 Task: In the sheet Budget Analysis ToolFont size of heading  18 Font style of dataoswald 'Font size of data '9 Alignment of headline & dataAlign center.   Fill color in heading, Red Font color of dataIn the sheet  Budget Management Templatebook
Action: Mouse moved to (108, 50)
Screenshot: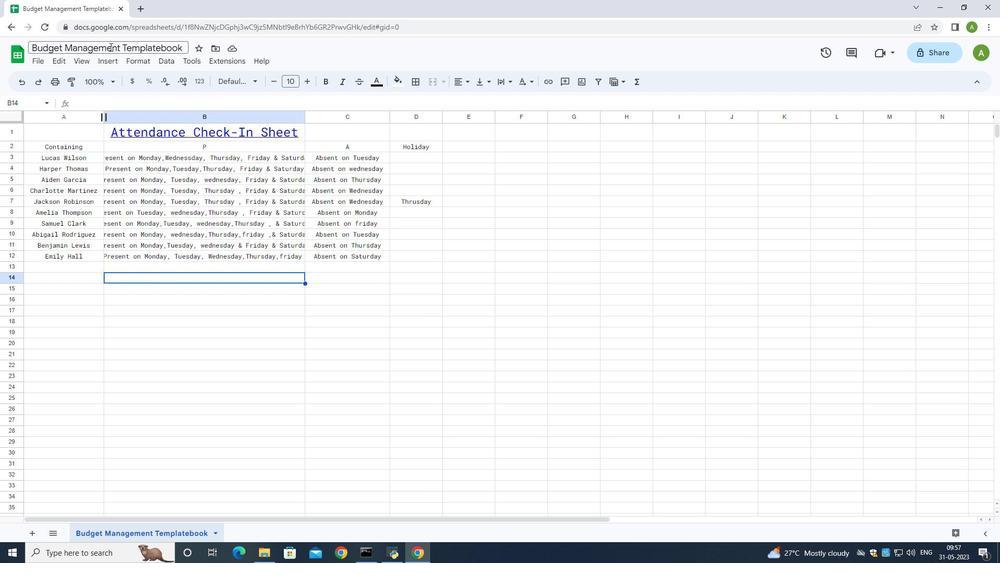 
Action: Mouse pressed left at (108, 50)
Screenshot: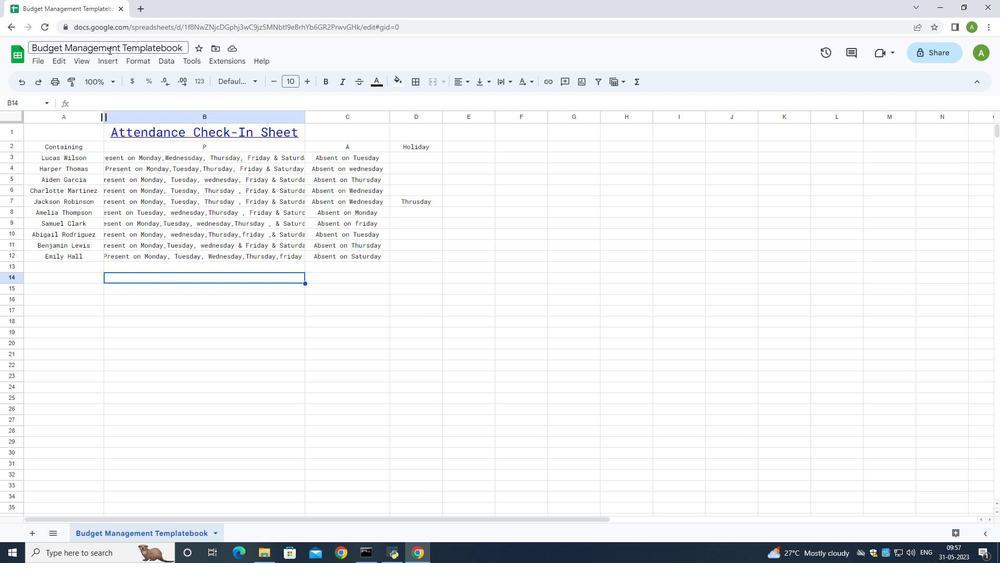 
Action: Mouse pressed left at (108, 50)
Screenshot: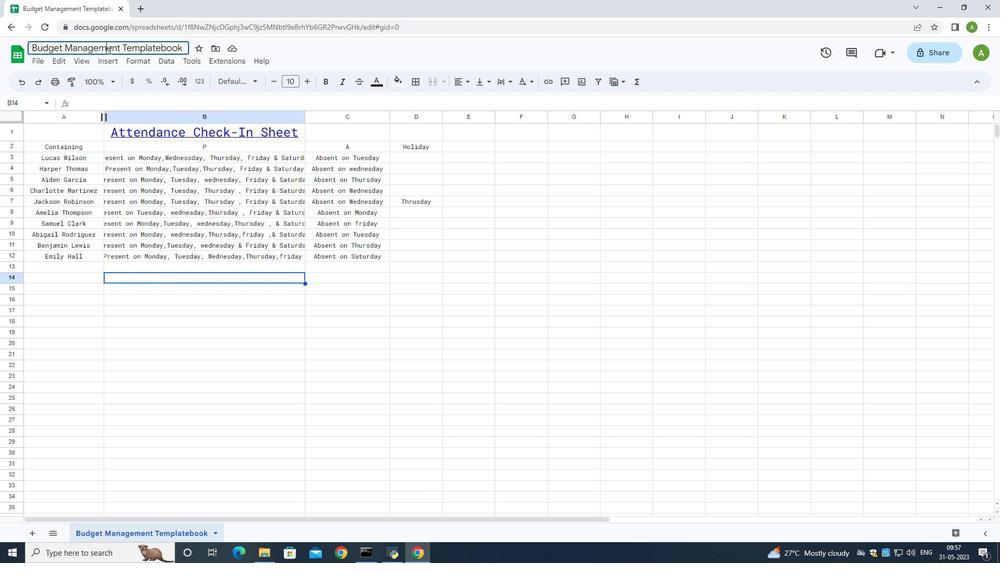 
Action: Mouse moved to (64, 48)
Screenshot: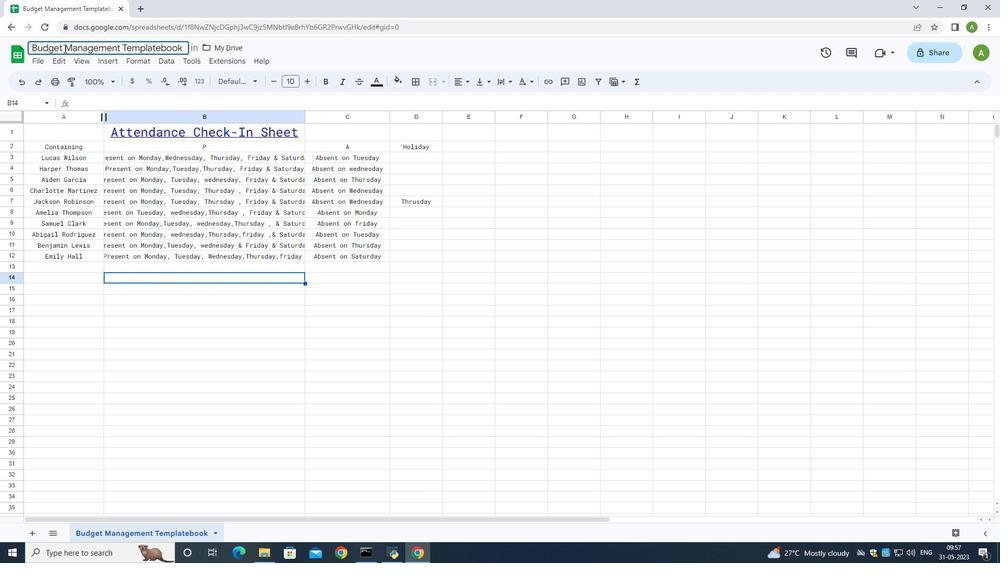 
Action: Mouse pressed left at (64, 48)
Screenshot: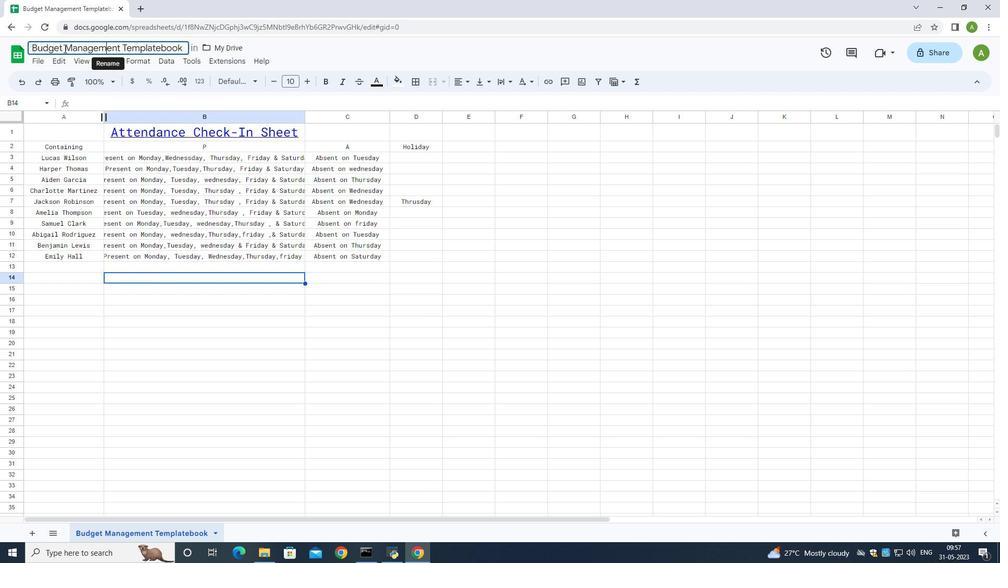 
Action: Mouse moved to (187, 47)
Screenshot: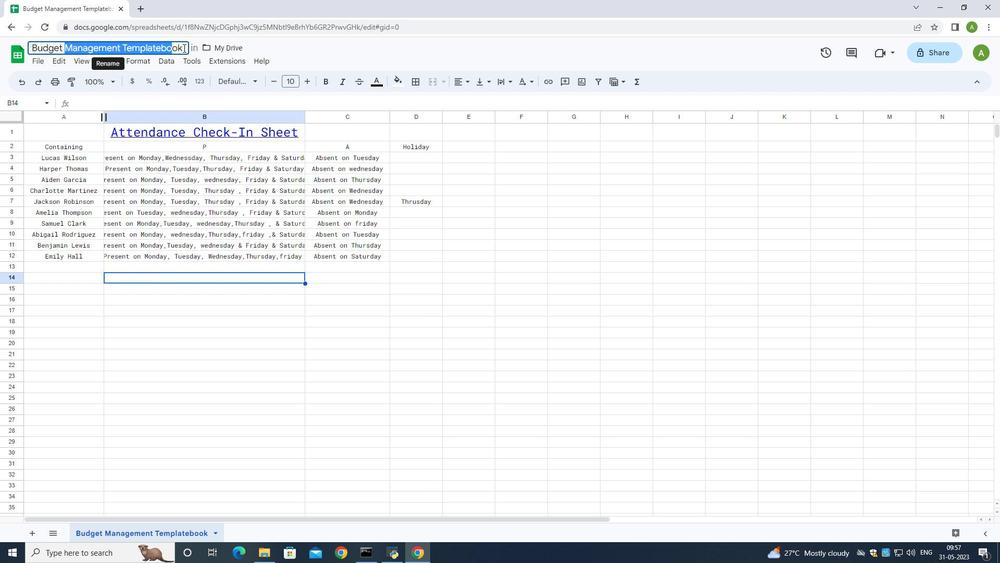 
Action: Key pressed <Key.backspace><Key.shift><Key.shift><Key.shift><Key.shift><Key.shift><Key.shift><Key.shift><Key.shift><Key.shift><Key.shift><Key.shift>Analysis<Key.space><Key.shift>Tool
Screenshot: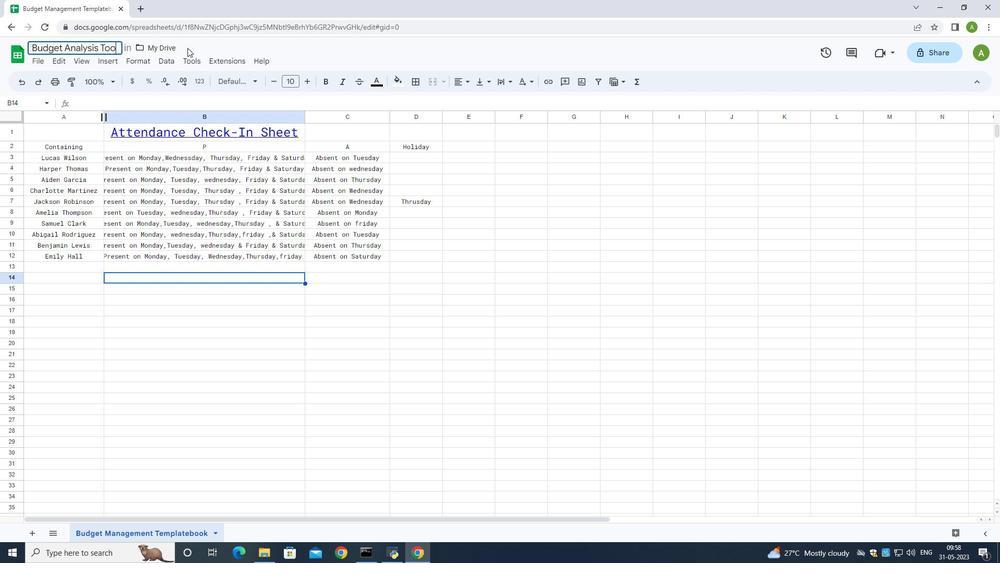 
Action: Mouse moved to (202, 70)
Screenshot: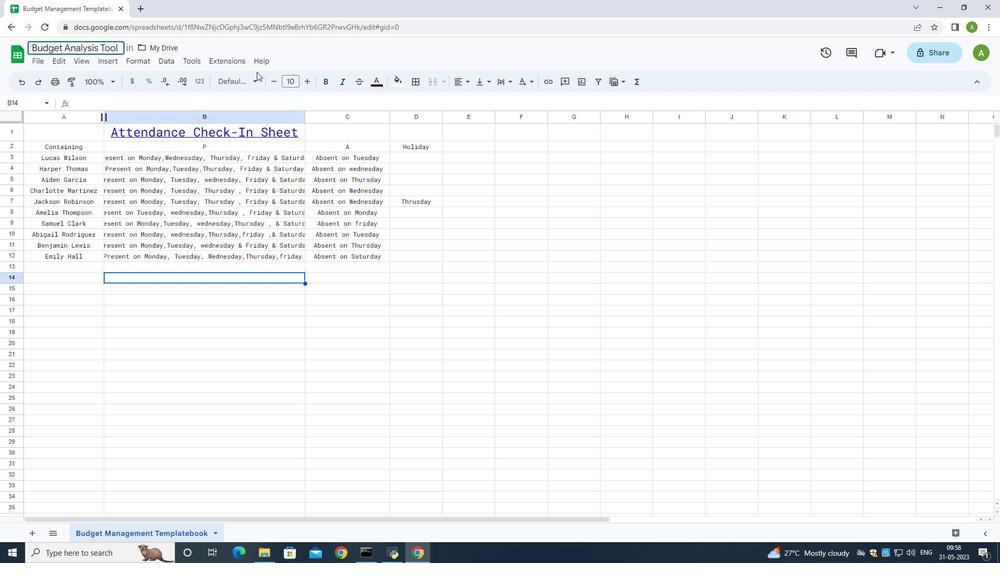 
Action: Key pressed <Key.enter>
Screenshot: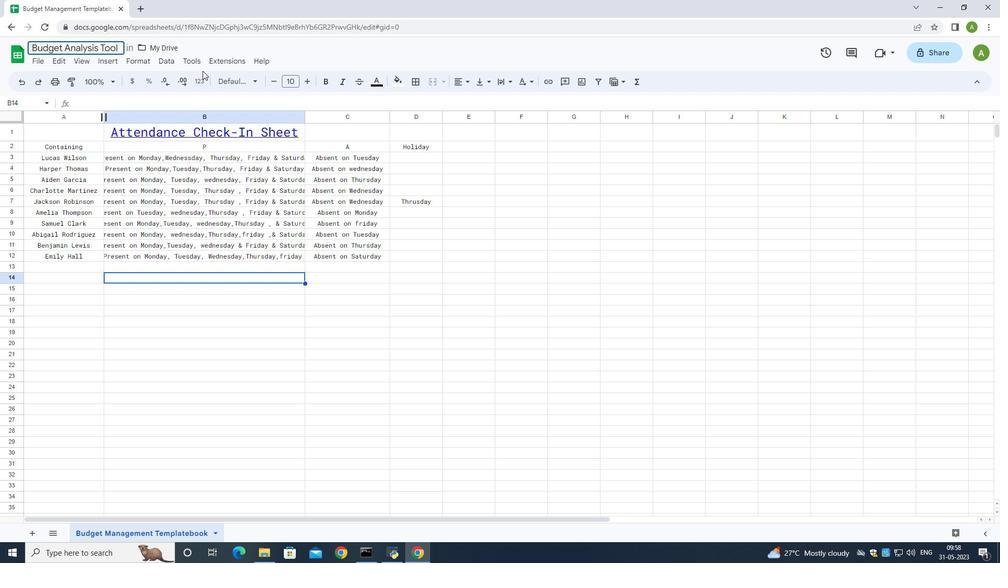 
Action: Mouse moved to (171, 132)
Screenshot: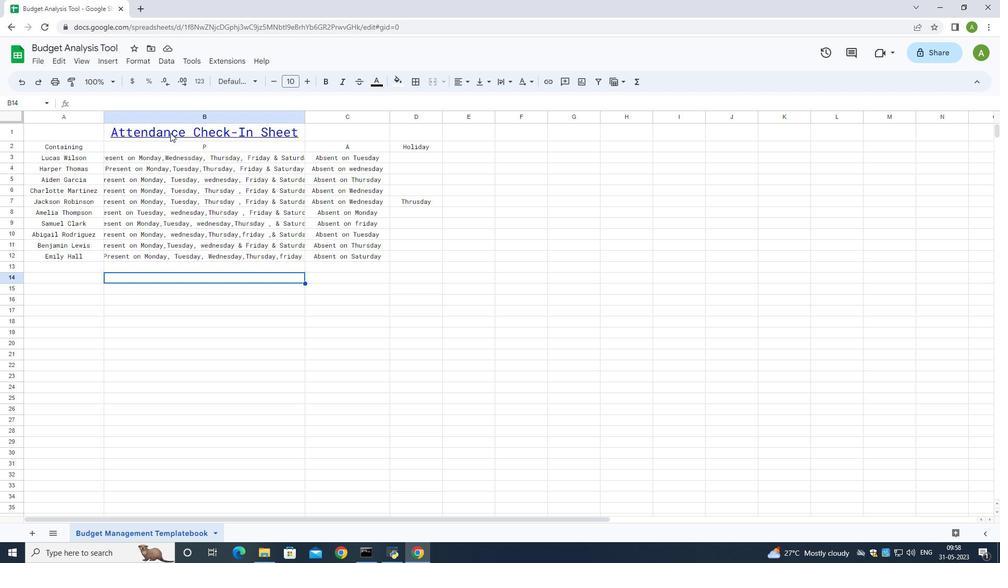 
Action: Mouse pressed left at (171, 132)
Screenshot: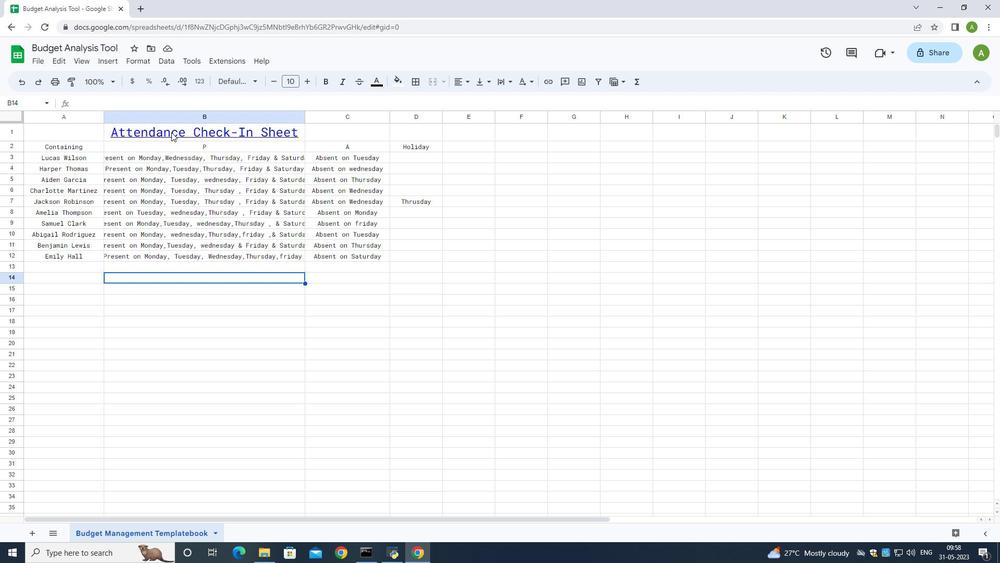 
Action: Mouse pressed left at (171, 132)
Screenshot: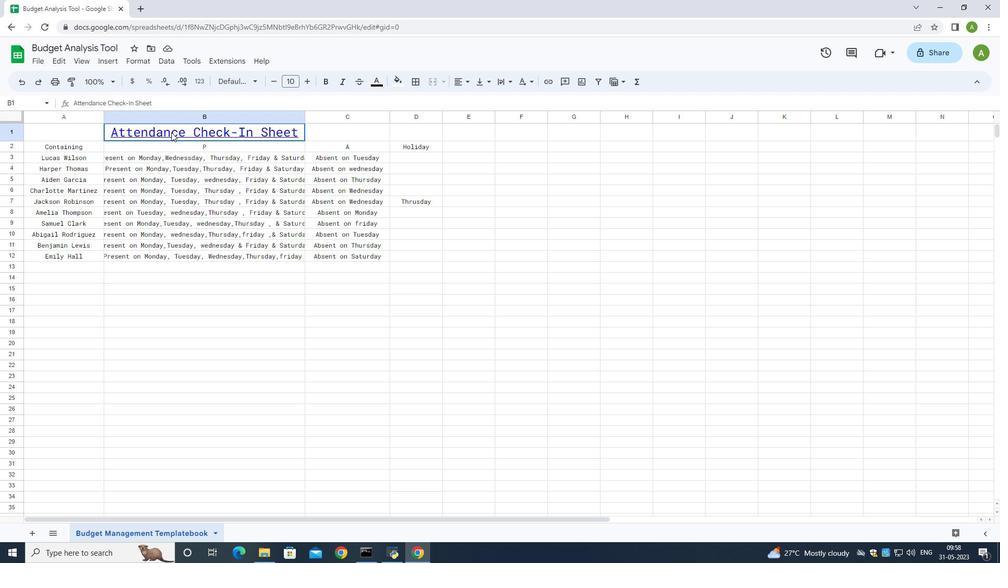 
Action: Mouse moved to (42, 144)
Screenshot: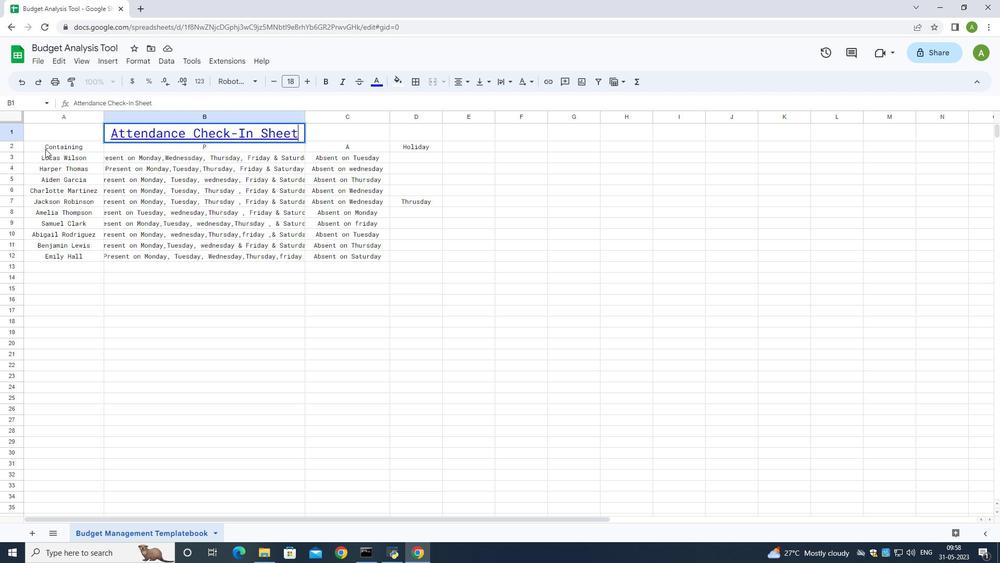 
Action: Mouse pressed left at (42, 144)
Screenshot: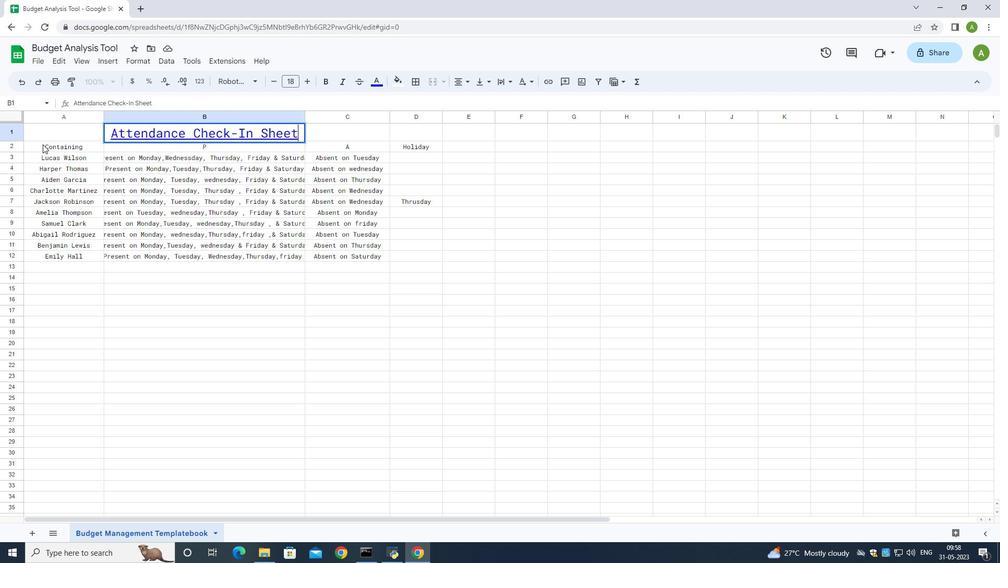
Action: Mouse moved to (297, 269)
Screenshot: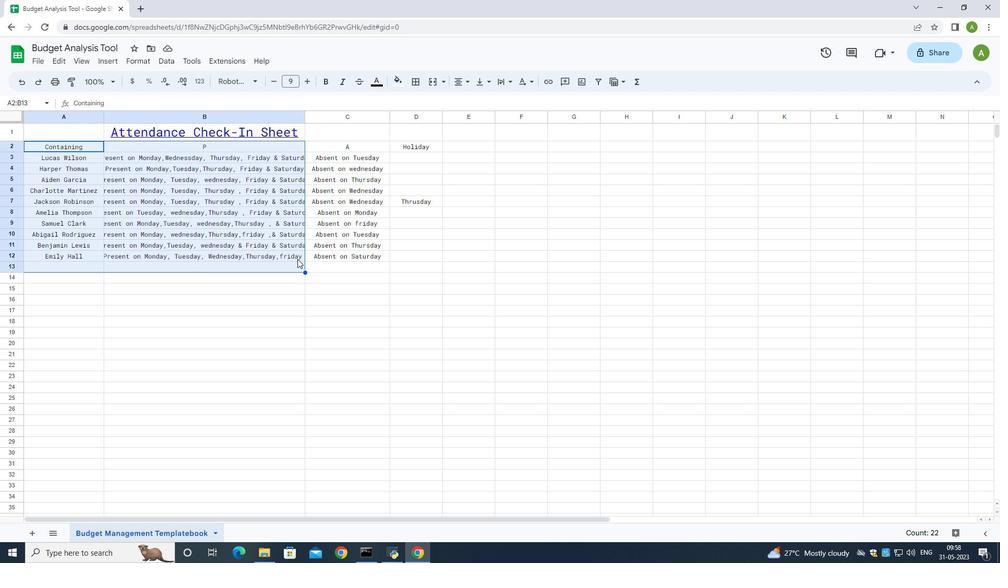 
Action: Mouse pressed left at (297, 269)
Screenshot: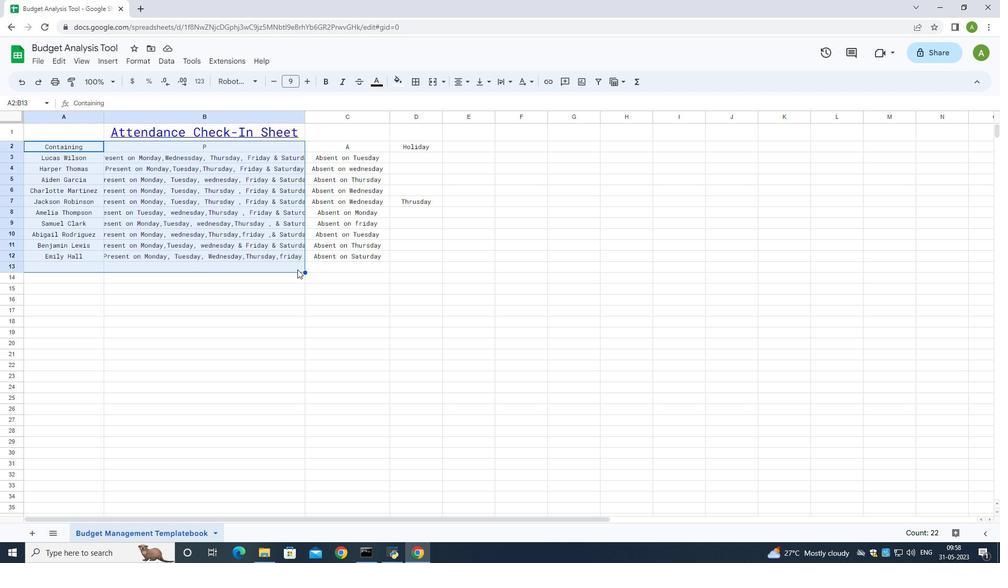 
Action: Mouse moved to (36, 143)
Screenshot: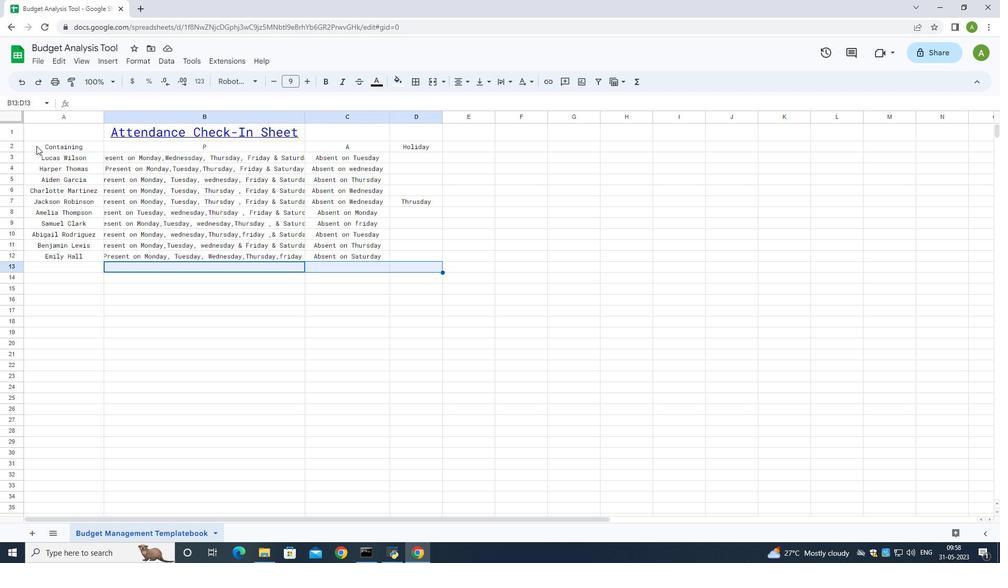 
Action: Mouse pressed left at (36, 143)
Screenshot: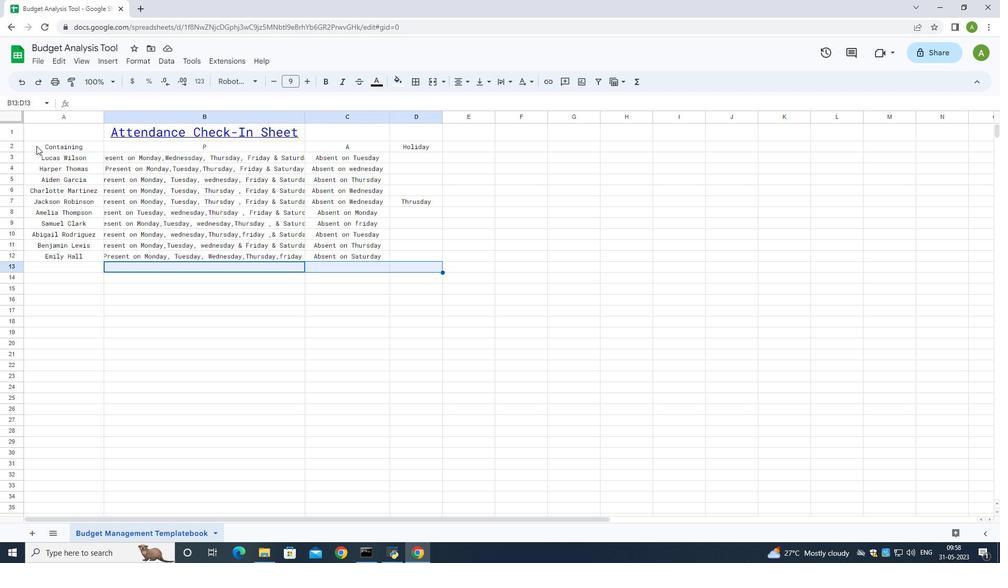 
Action: Mouse moved to (456, 79)
Screenshot: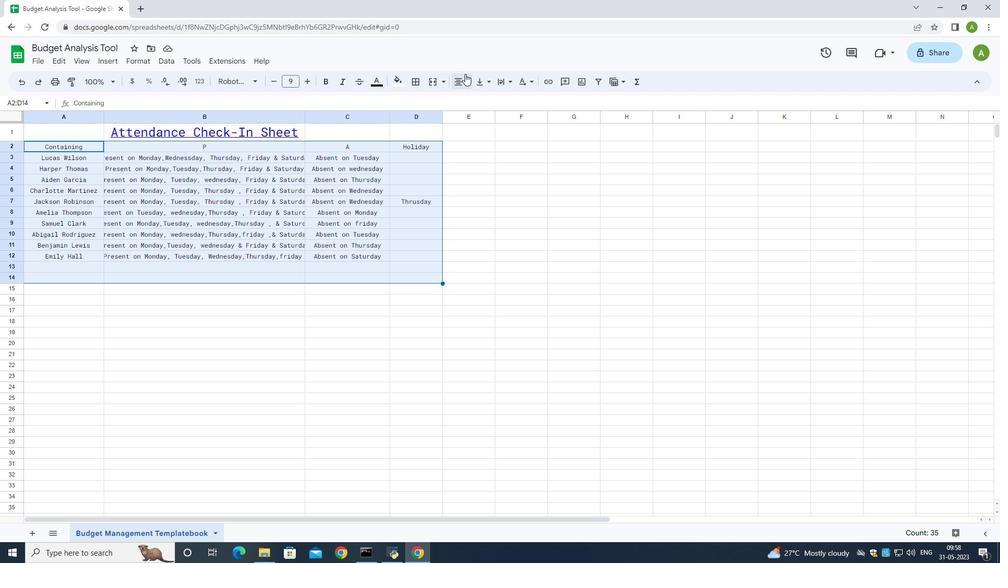 
Action: Mouse pressed left at (456, 79)
Screenshot: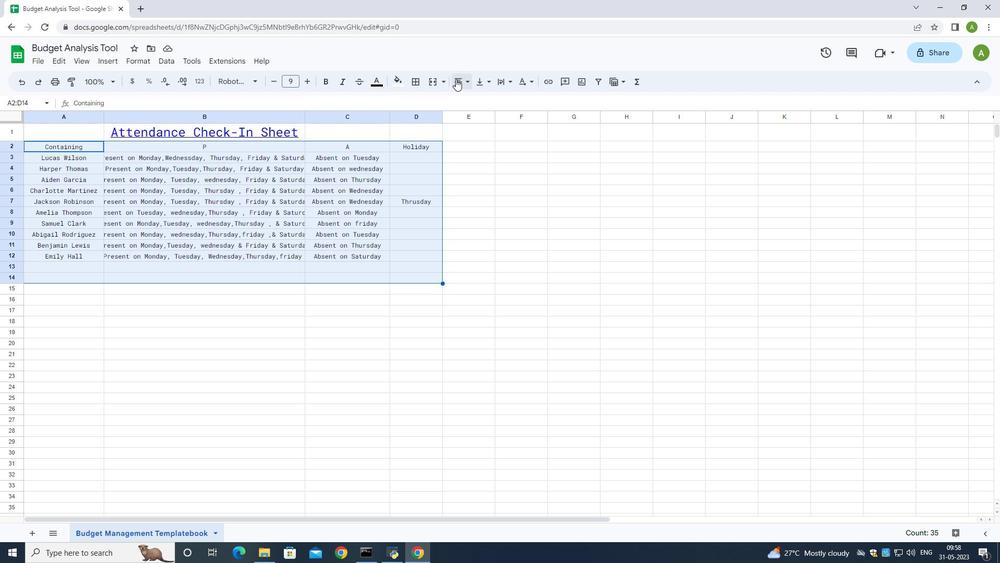 
Action: Mouse moved to (481, 101)
Screenshot: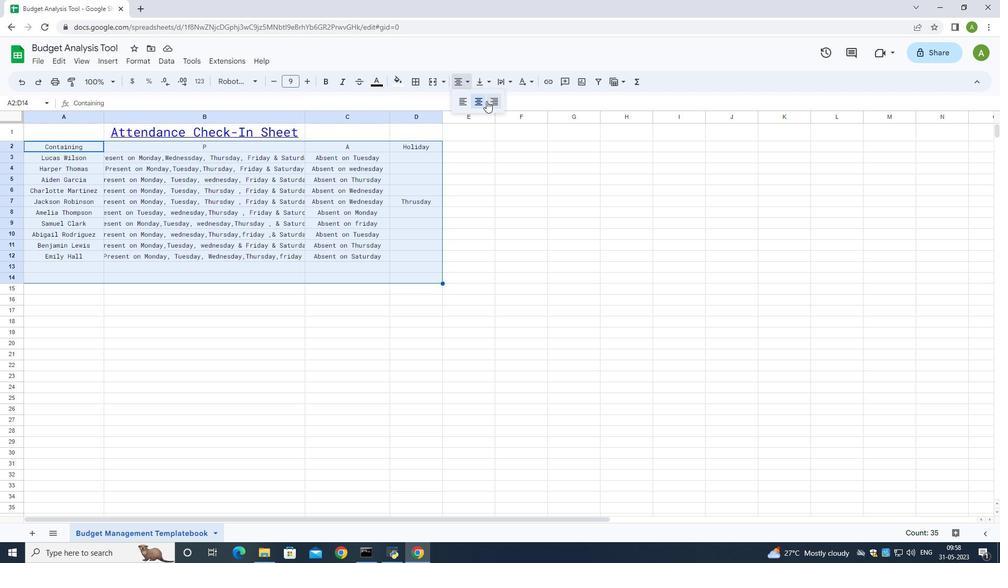 
Action: Mouse pressed left at (481, 101)
Screenshot: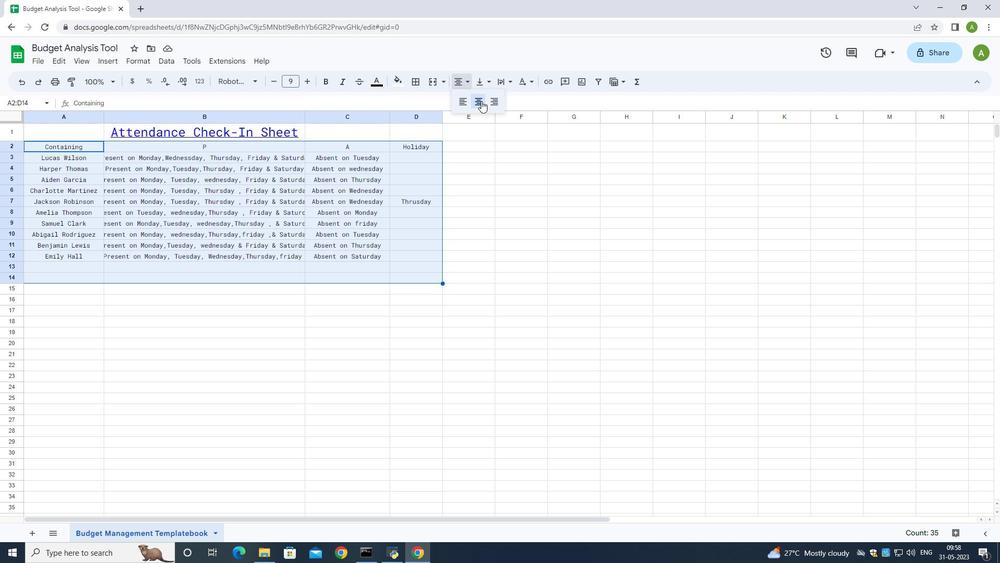 
Action: Mouse moved to (40, 129)
Screenshot: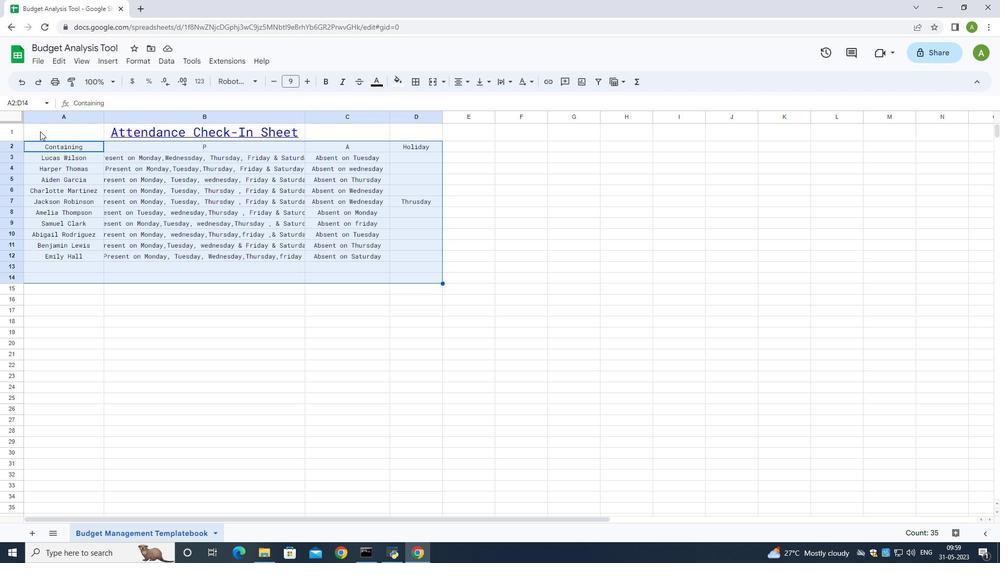 
Action: Mouse pressed left at (40, 129)
Screenshot: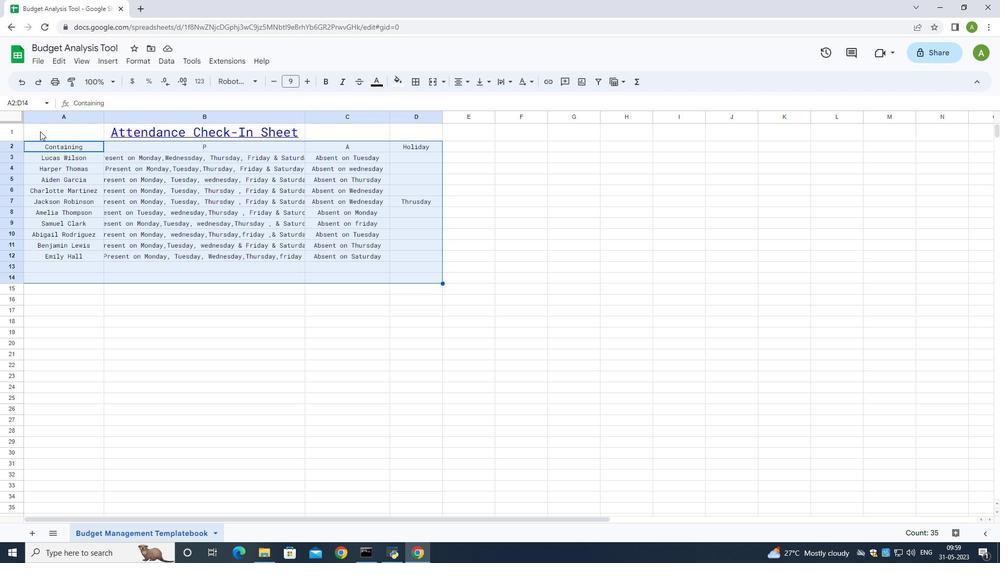 
Action: Mouse moved to (52, 152)
Screenshot: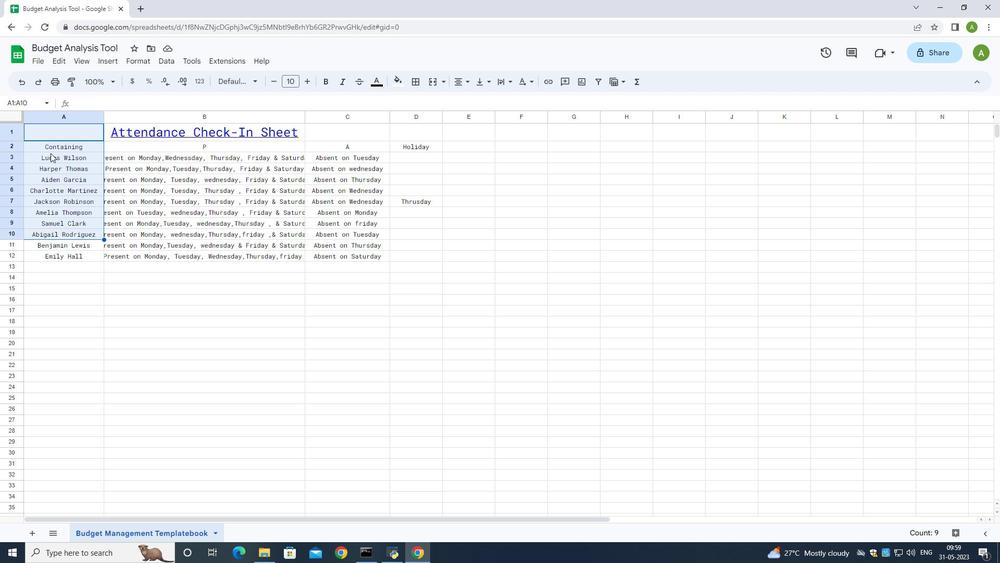 
Action: Mouse pressed left at (52, 152)
Screenshot: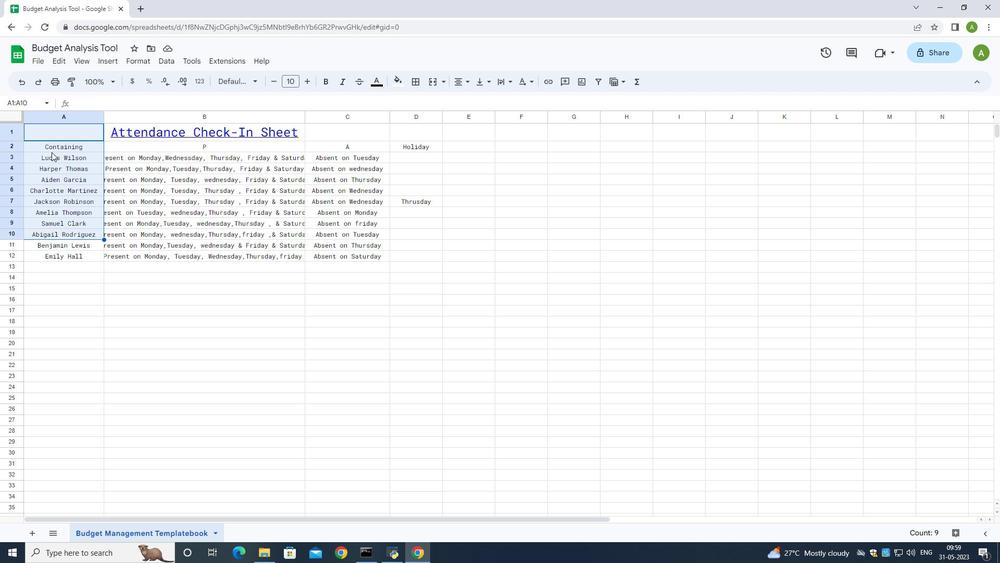 
Action: Mouse moved to (37, 141)
Screenshot: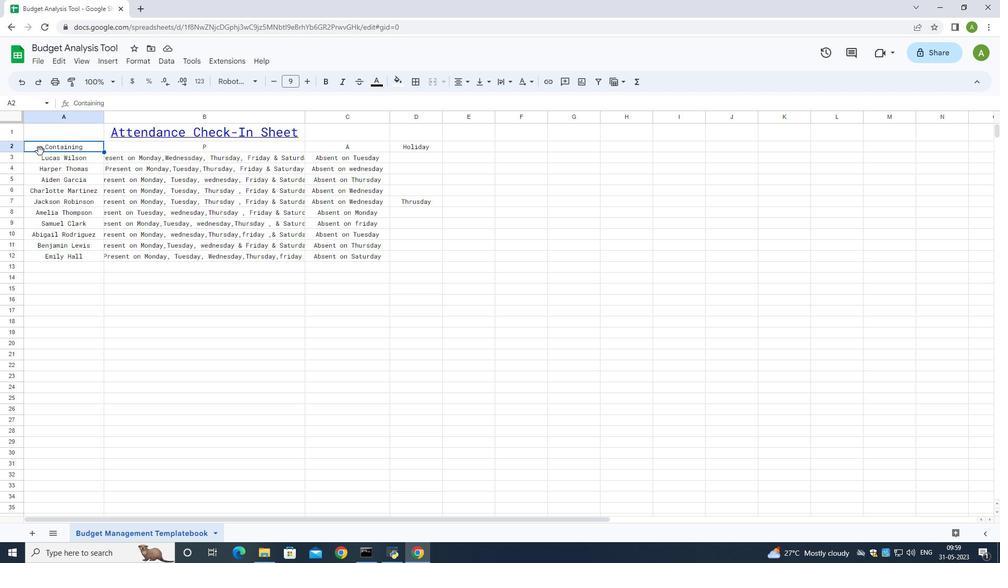 
Action: Mouse pressed left at (37, 141)
Screenshot: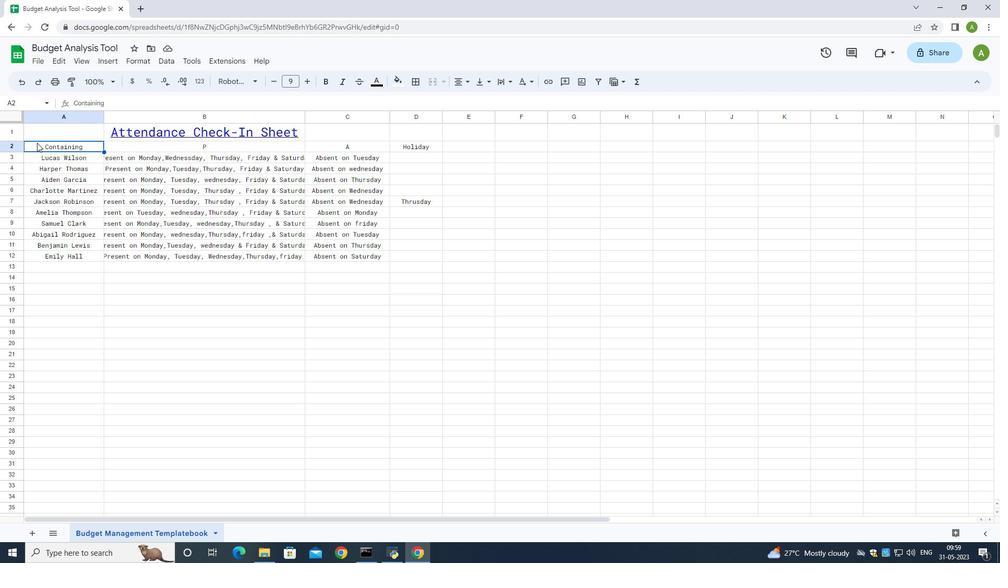 
Action: Mouse moved to (382, 86)
Screenshot: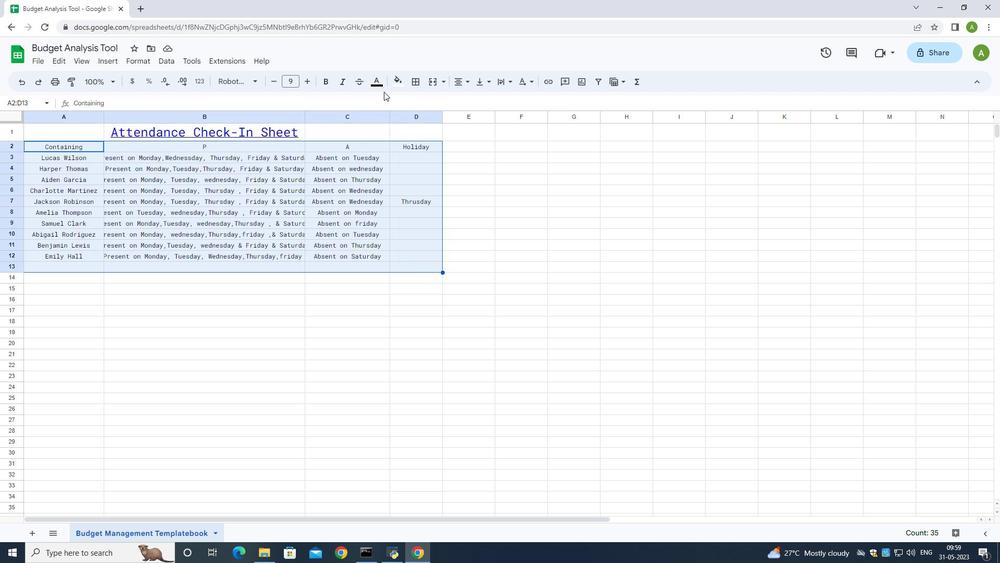 
Action: Mouse pressed left at (382, 86)
Screenshot: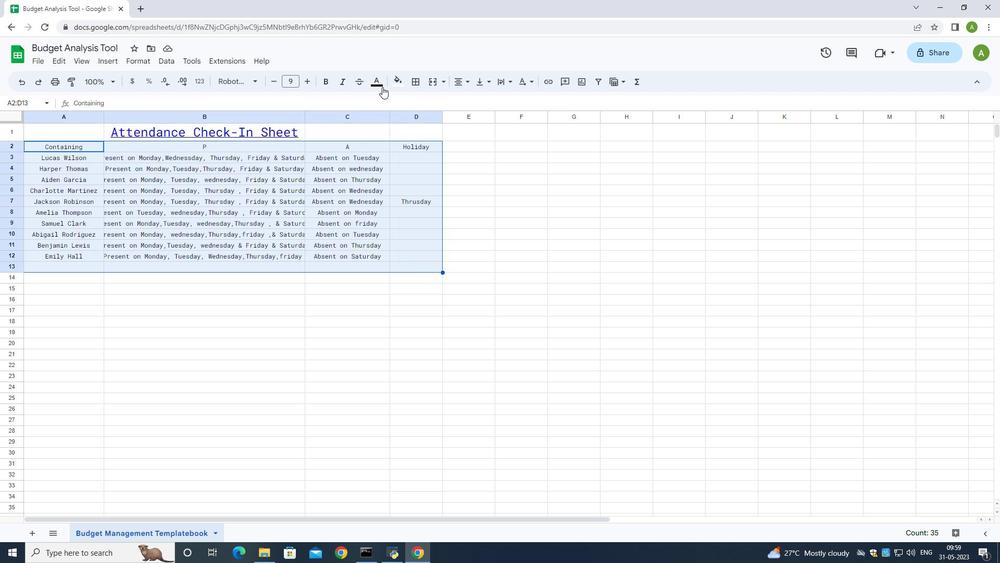 
Action: Mouse moved to (392, 129)
Screenshot: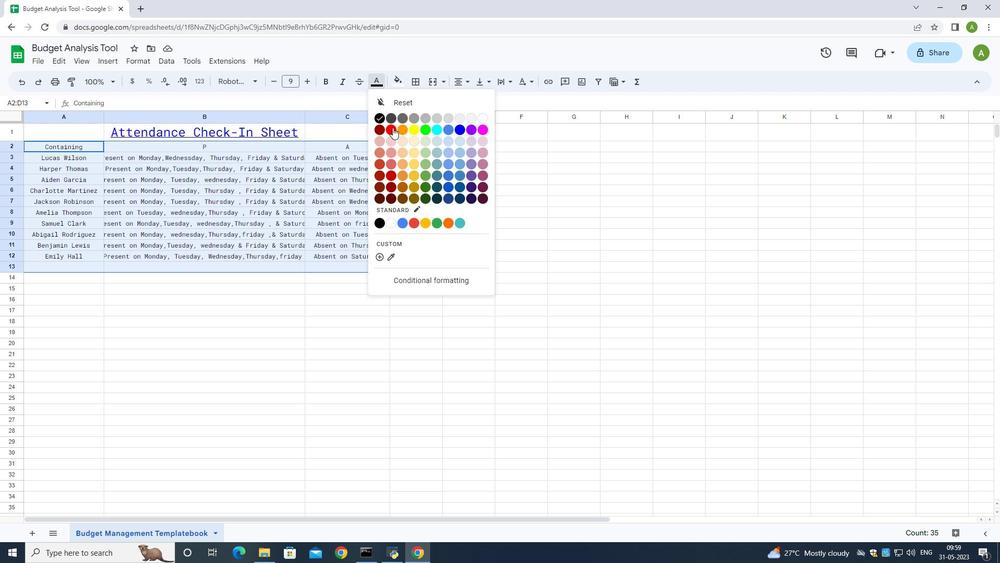 
Action: Mouse pressed left at (392, 129)
Screenshot: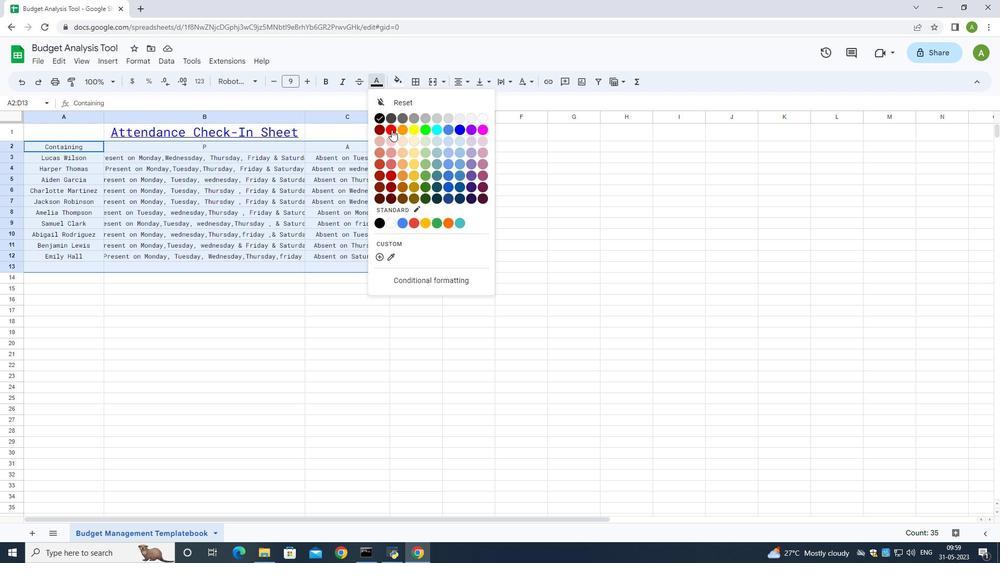 
Action: Mouse moved to (94, 43)
Screenshot: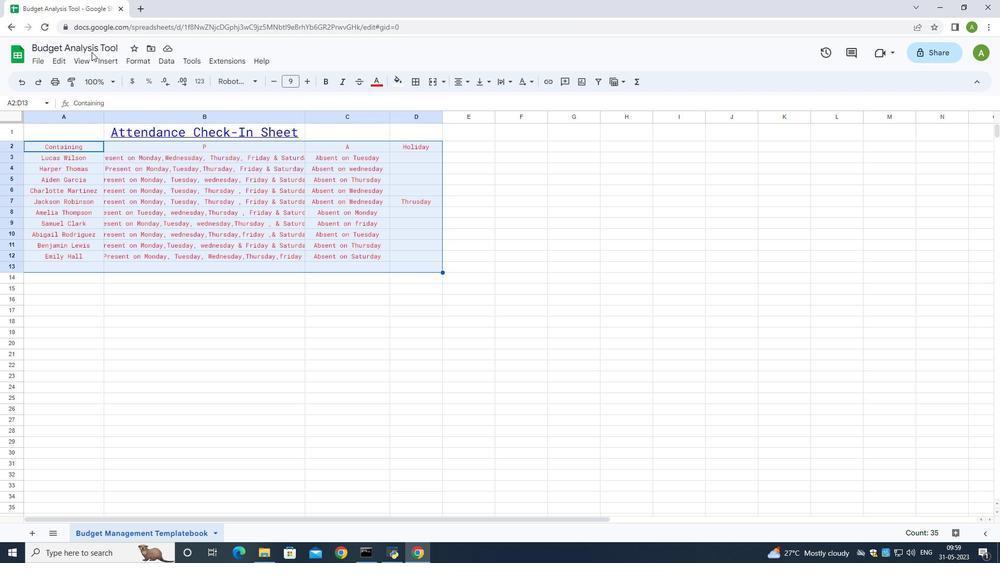 
Action: Mouse pressed left at (94, 43)
Screenshot: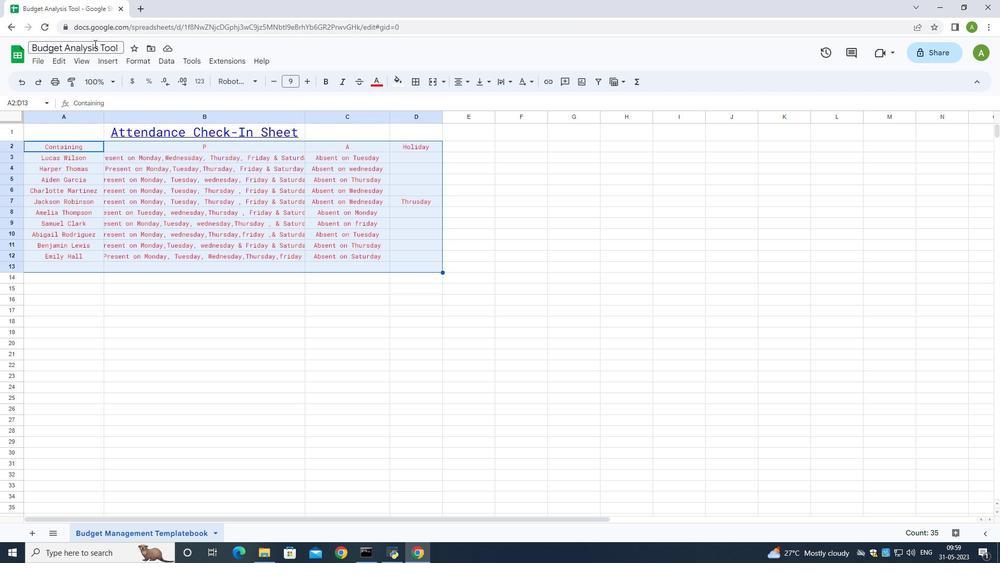 
Action: Key pressed ctrl+Z<'\x1a'><'\x1a'><'\x1a'><'\x1a'><'\x1a'><'\x1a'><'\x1a'><'\x1a'><'\x1a'><'\x1a'><'\x1a'><'\x1a'><'\x1a'>
Screenshot: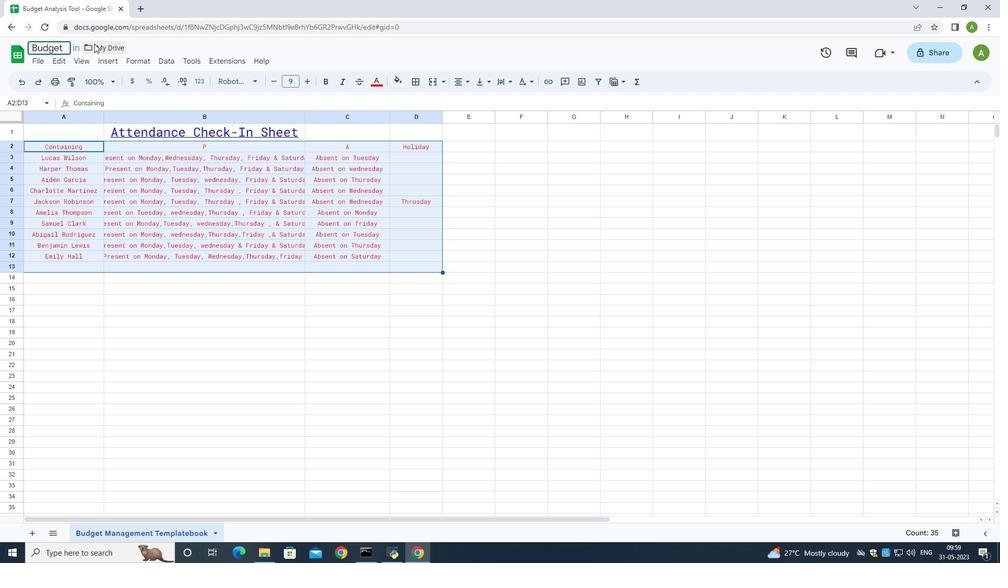 
Action: Mouse moved to (117, 530)
Screenshot: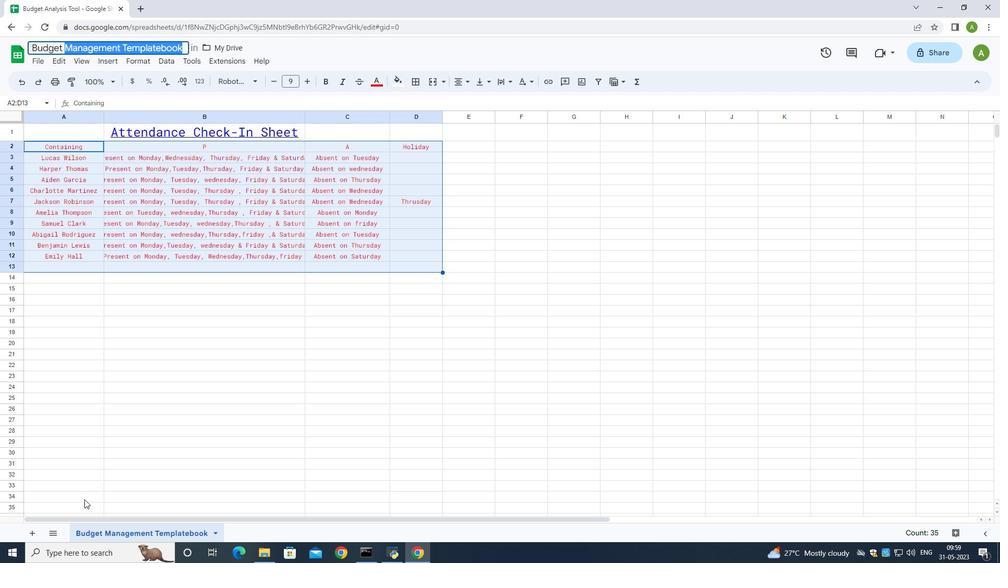 
Action: Mouse pressed left at (117, 530)
Screenshot: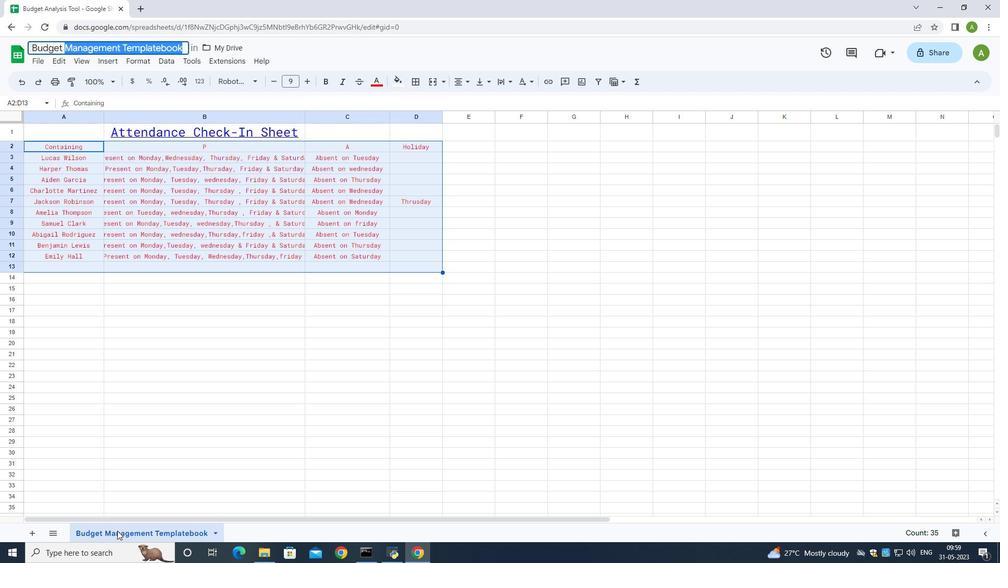 
Action: Mouse pressed left at (117, 530)
Screenshot: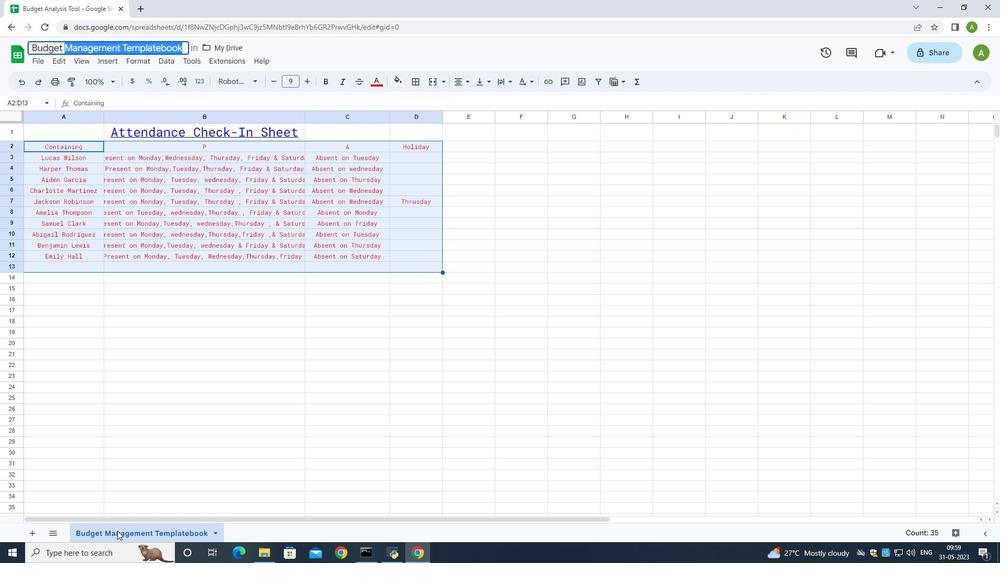 
Action: Mouse moved to (162, 538)
Screenshot: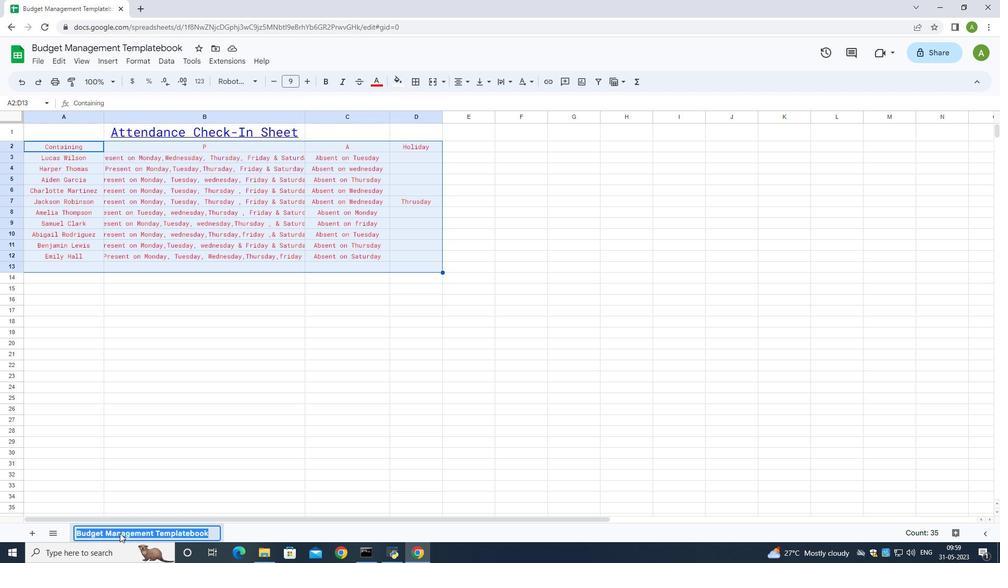 
Action: Key pressed <Key.backspace><Key.shift>Budget<Key.space><Key.shift>Analysis<Key.space><Key.shift>Tool
Screenshot: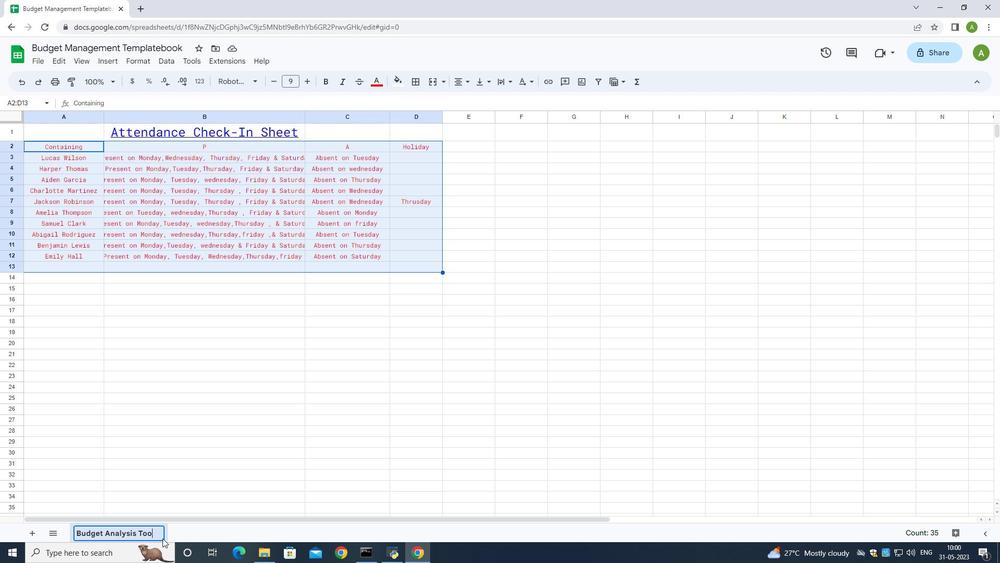 
Action: Mouse moved to (196, 219)
Screenshot: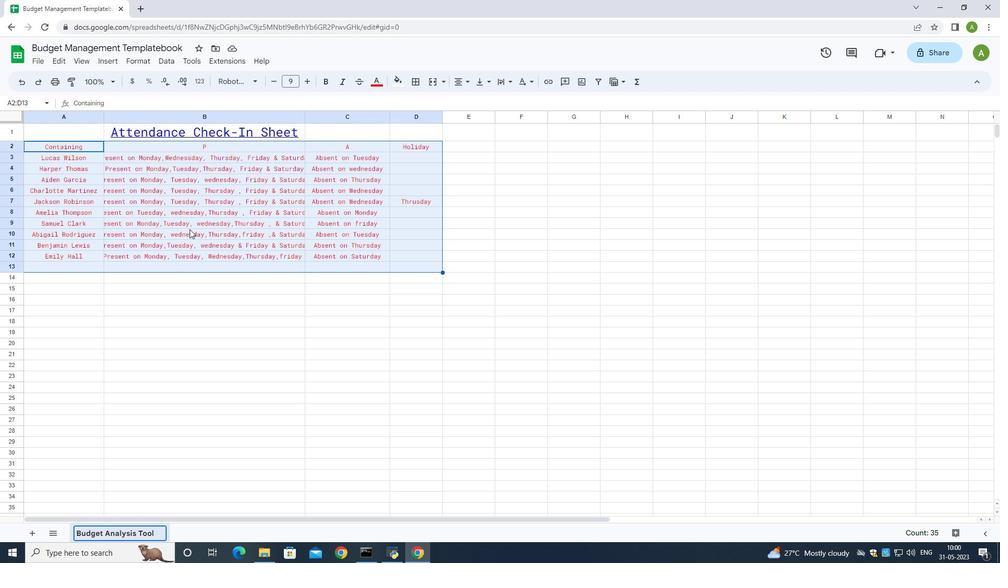 
Action: Mouse scrolled (196, 219) with delta (0, 0)
Screenshot: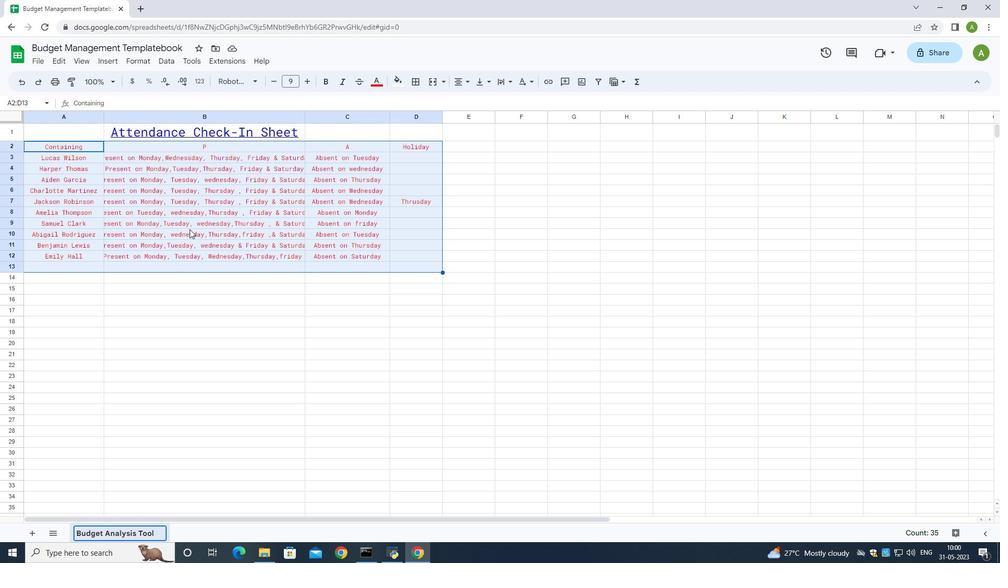 
Action: Mouse moved to (197, 219)
Screenshot: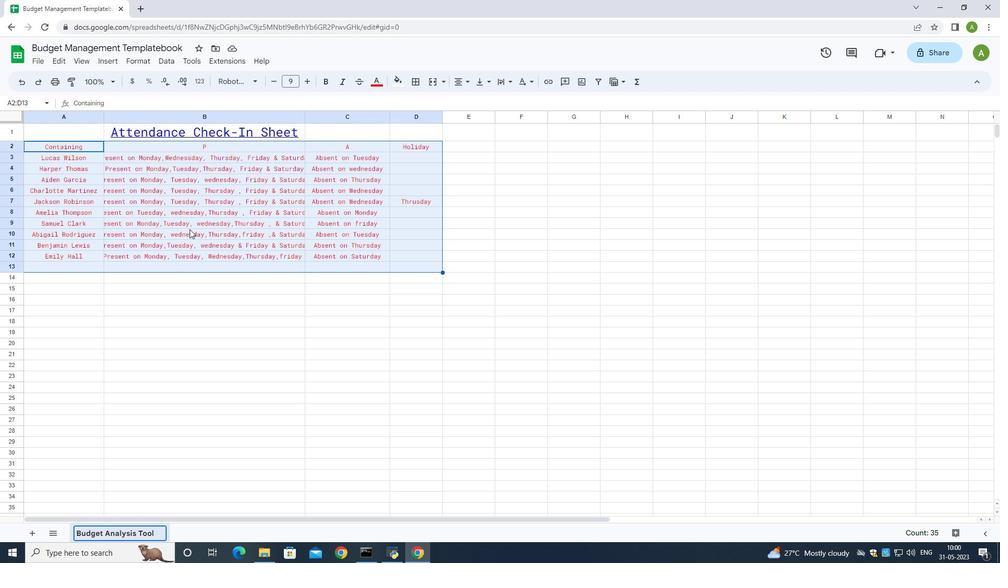 
Action: Mouse scrolled (197, 218) with delta (0, 0)
Screenshot: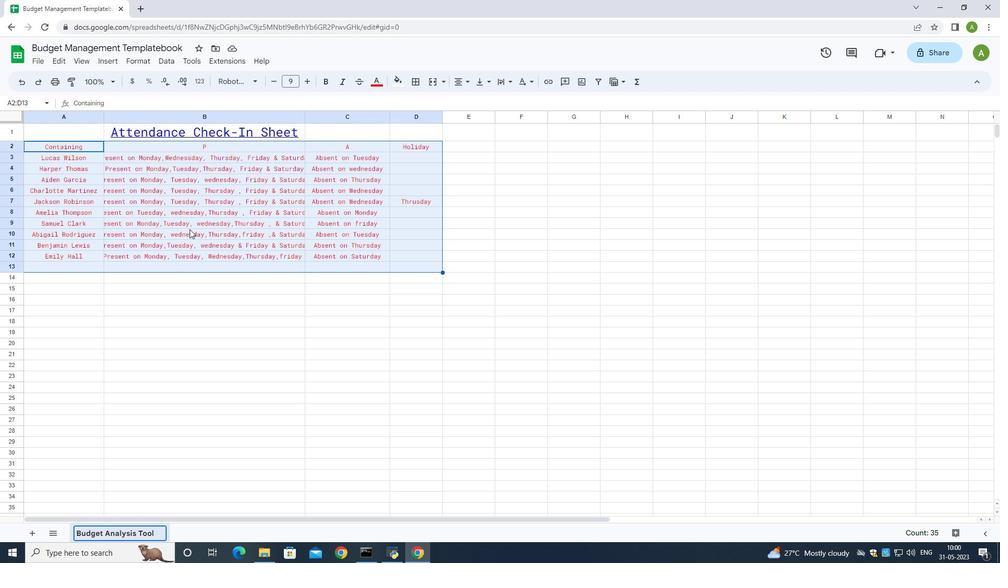 
Action: Mouse scrolled (197, 218) with delta (0, 0)
Screenshot: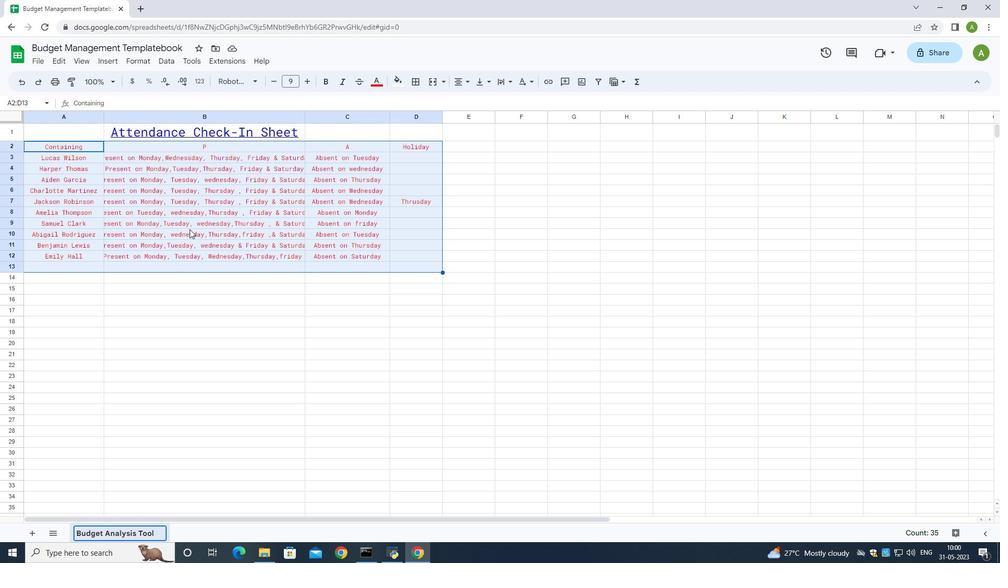 
Action: Mouse moved to (206, 242)
Screenshot: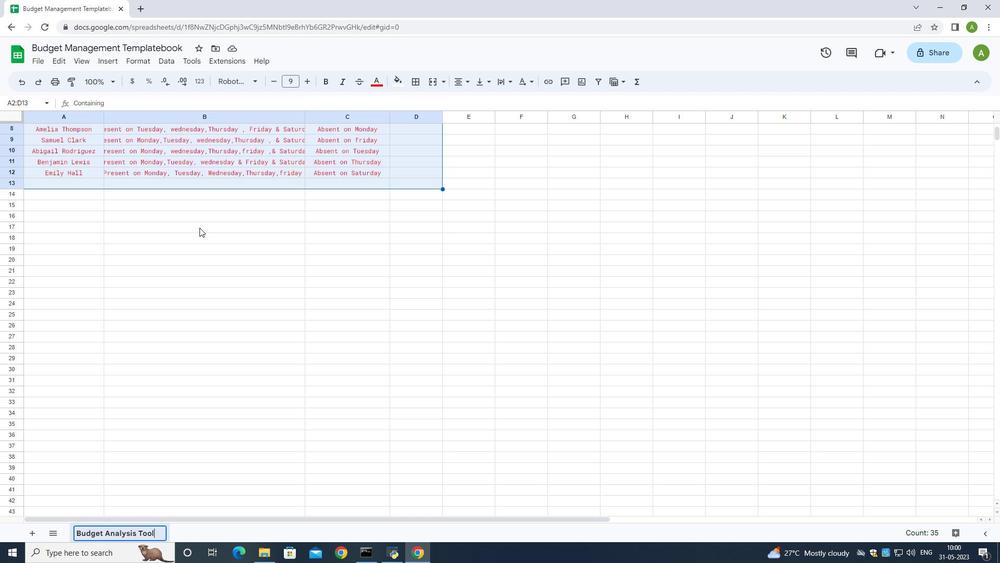 
Action: Mouse scrolled (206, 242) with delta (0, 0)
Screenshot: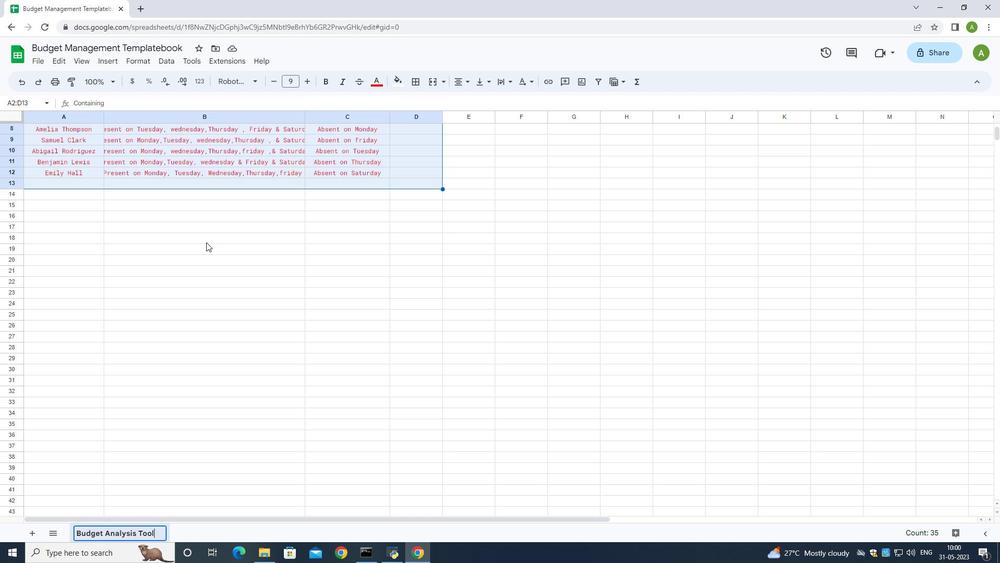 
Action: Mouse scrolled (206, 242) with delta (0, 0)
Screenshot: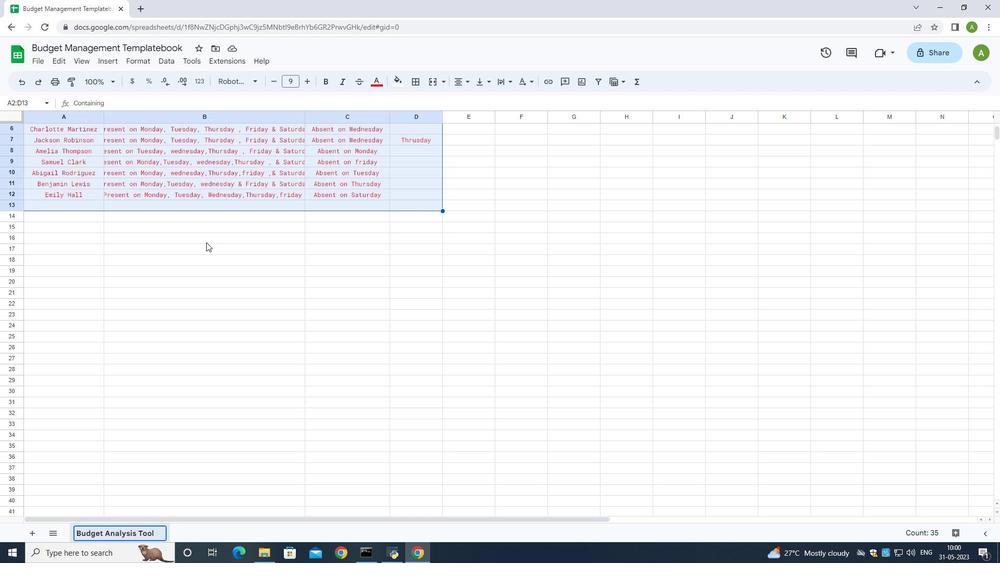 
Action: Mouse scrolled (206, 242) with delta (0, 0)
Screenshot: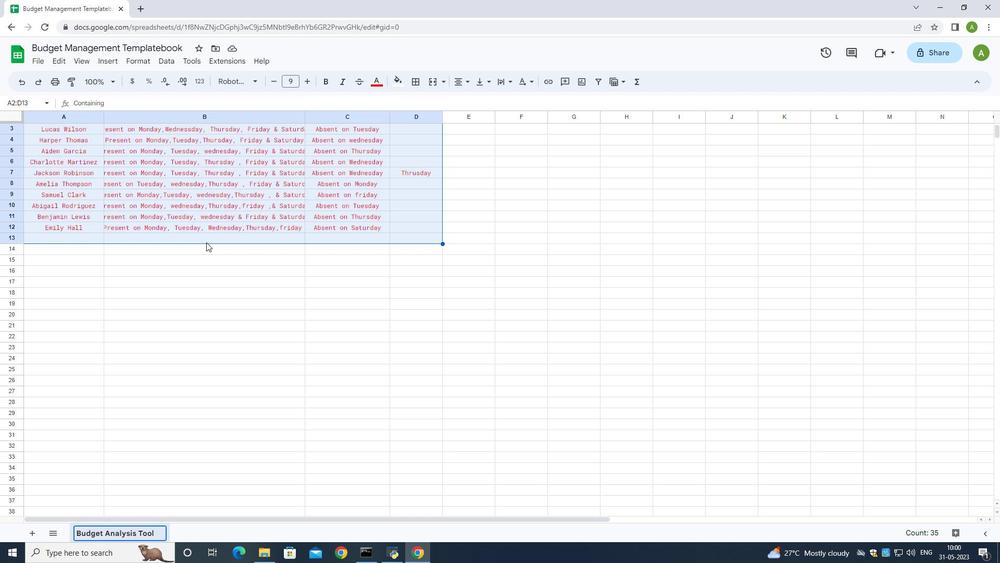 
Action: Mouse scrolled (206, 242) with delta (0, 0)
Screenshot: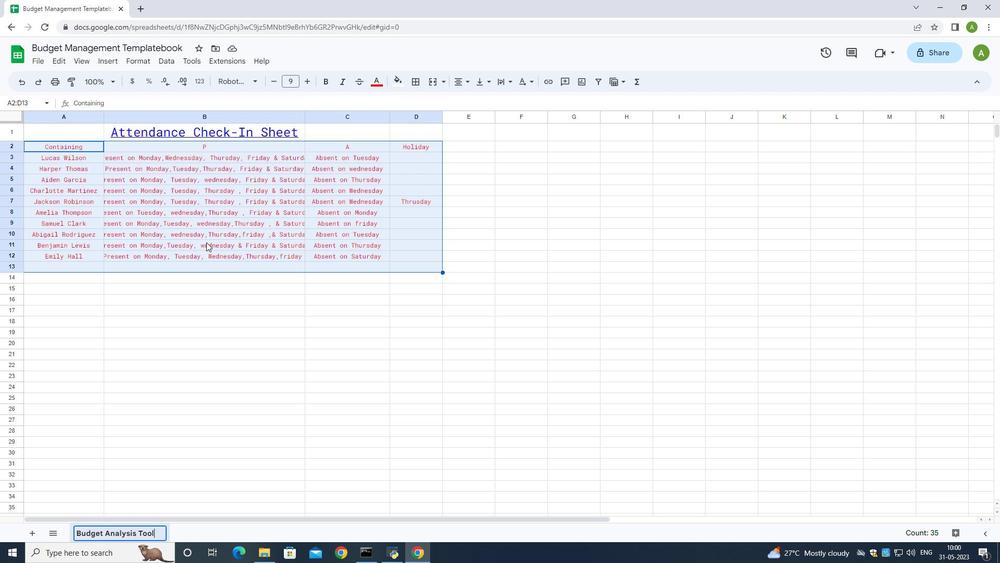 
Action: Mouse moved to (112, 563)
Screenshot: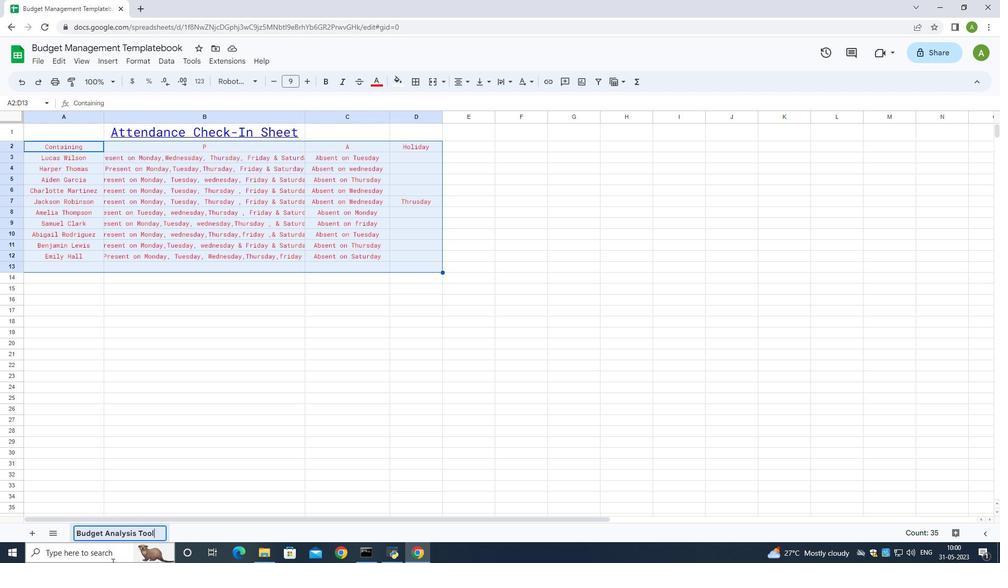 
Action: Key pressed ctrl+Sctrl+S
Screenshot: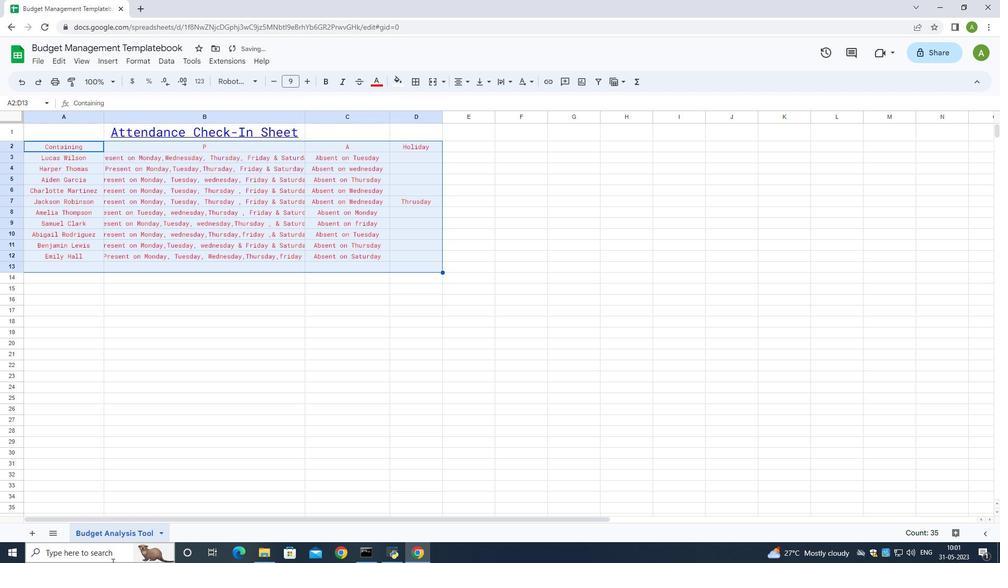 
Action: Mouse moved to (269, 562)
Screenshot: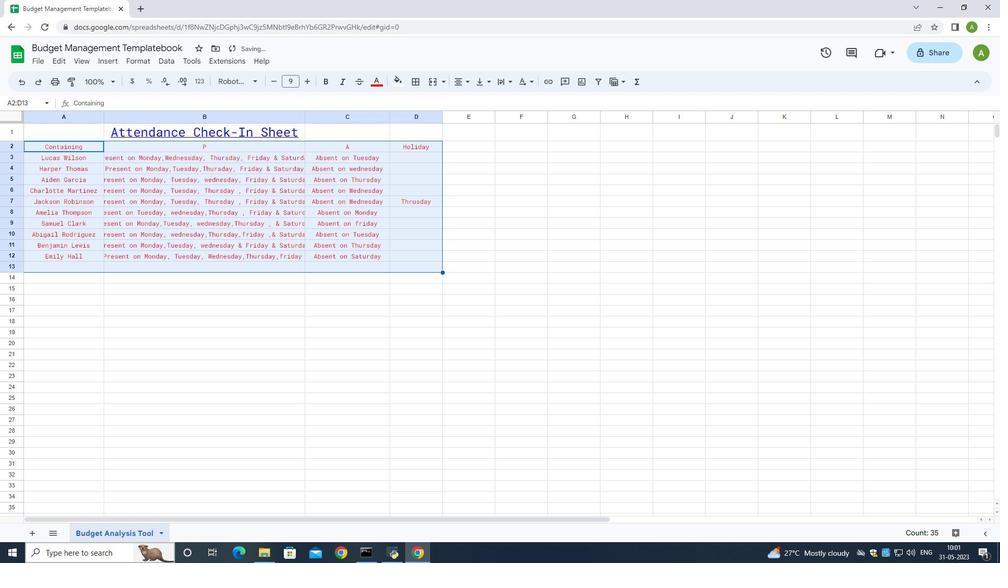 
